Task: Create a due date automation trigger when advanced on, 2 working days before a card is due add fields without custom field "Resume" set to a number lower or equal to 1 and greater or equal to 10 is due at 11:00 AM.
Action: Mouse moved to (1050, 78)
Screenshot: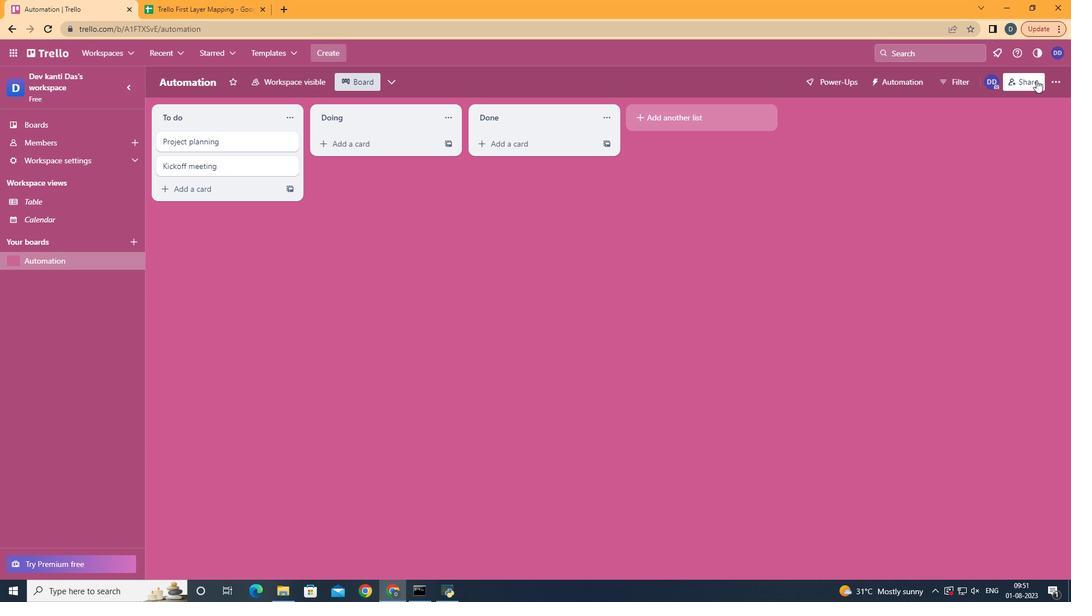 
Action: Mouse pressed left at (1050, 78)
Screenshot: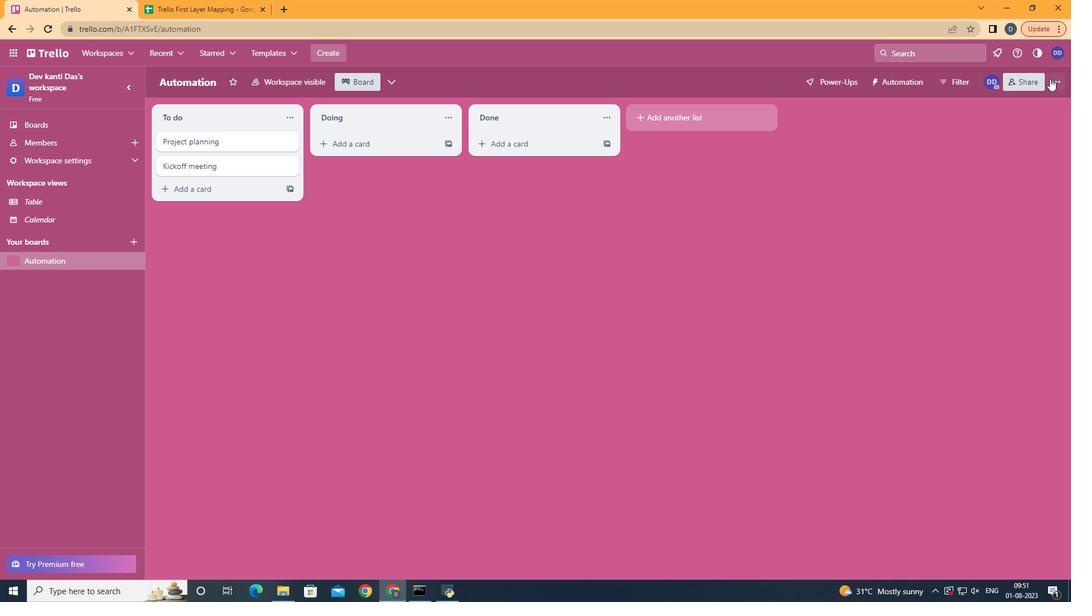 
Action: Mouse moved to (956, 253)
Screenshot: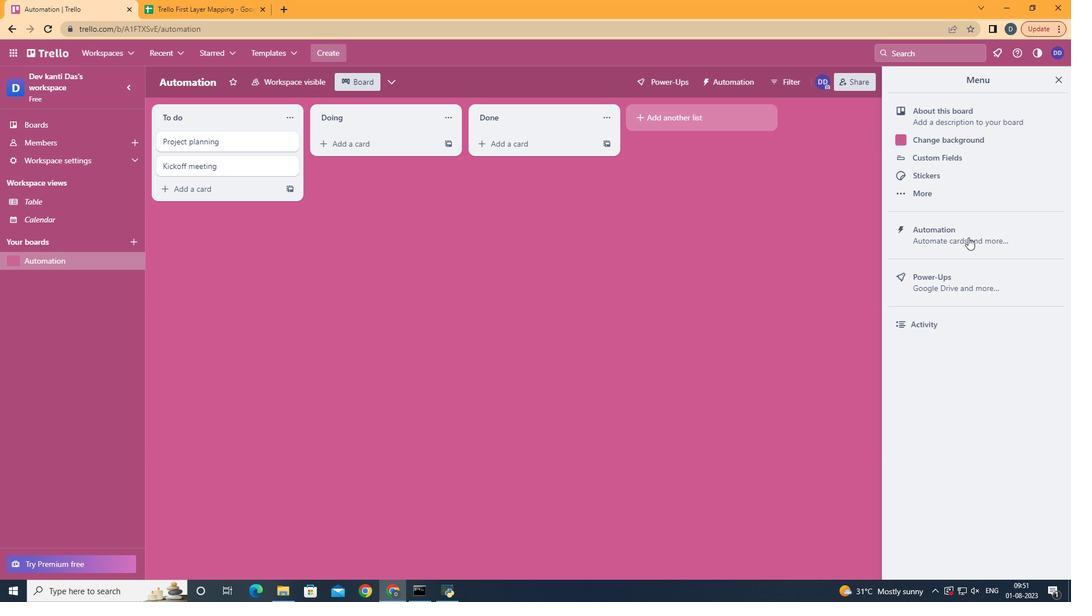 
Action: Mouse pressed left at (956, 253)
Screenshot: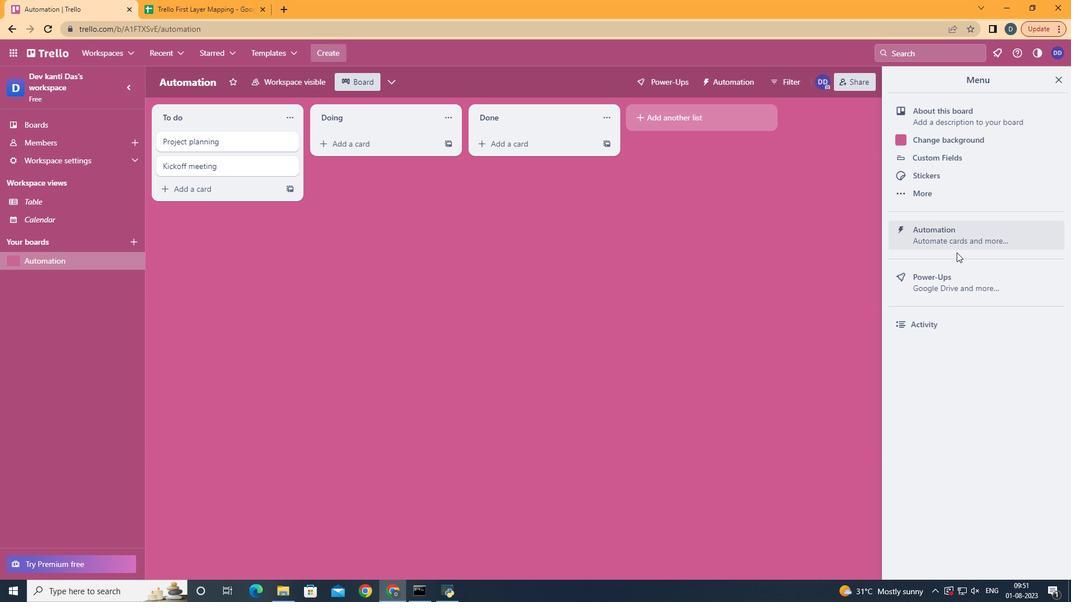 
Action: Mouse moved to (958, 237)
Screenshot: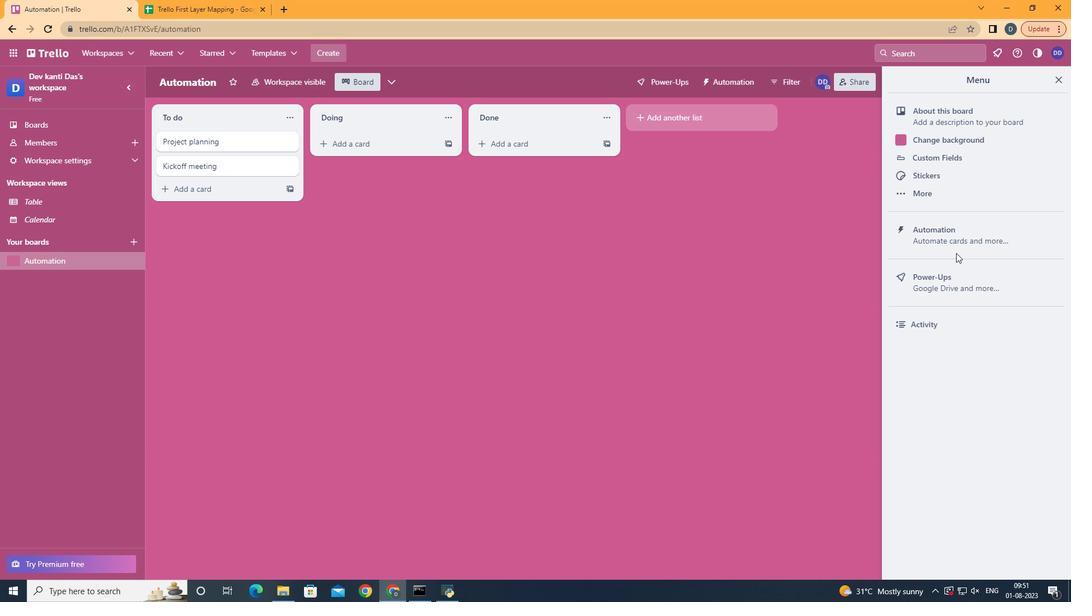 
Action: Mouse pressed left at (958, 237)
Screenshot: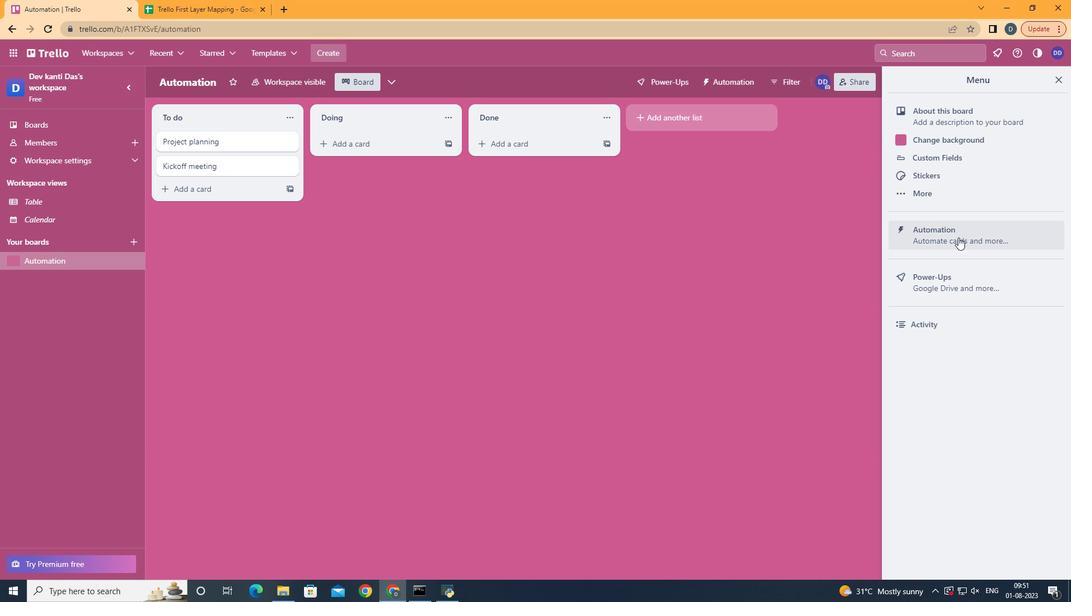 
Action: Mouse moved to (227, 224)
Screenshot: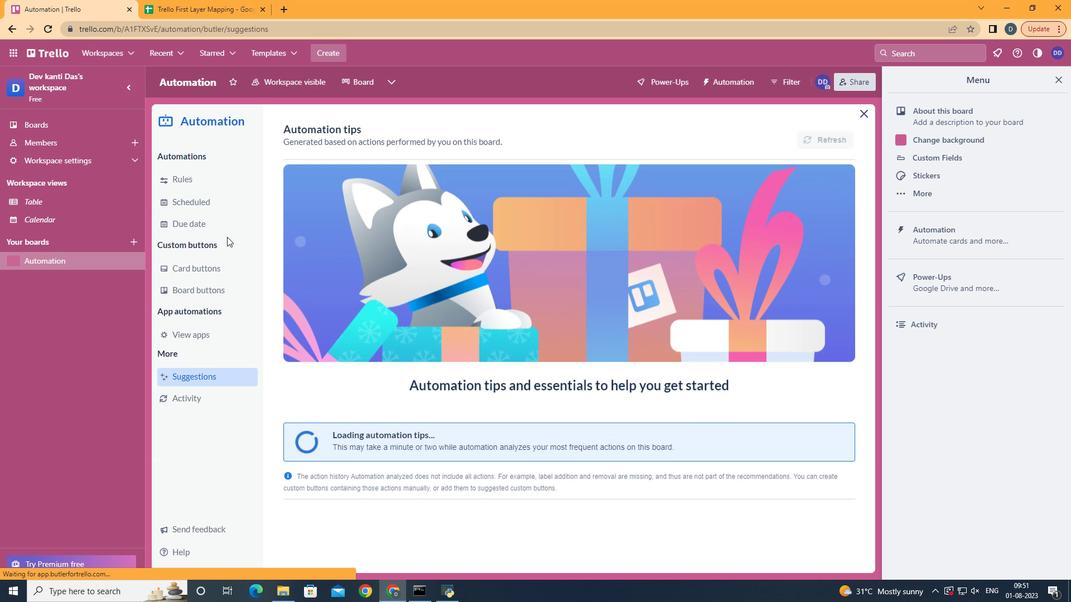 
Action: Mouse pressed left at (227, 224)
Screenshot: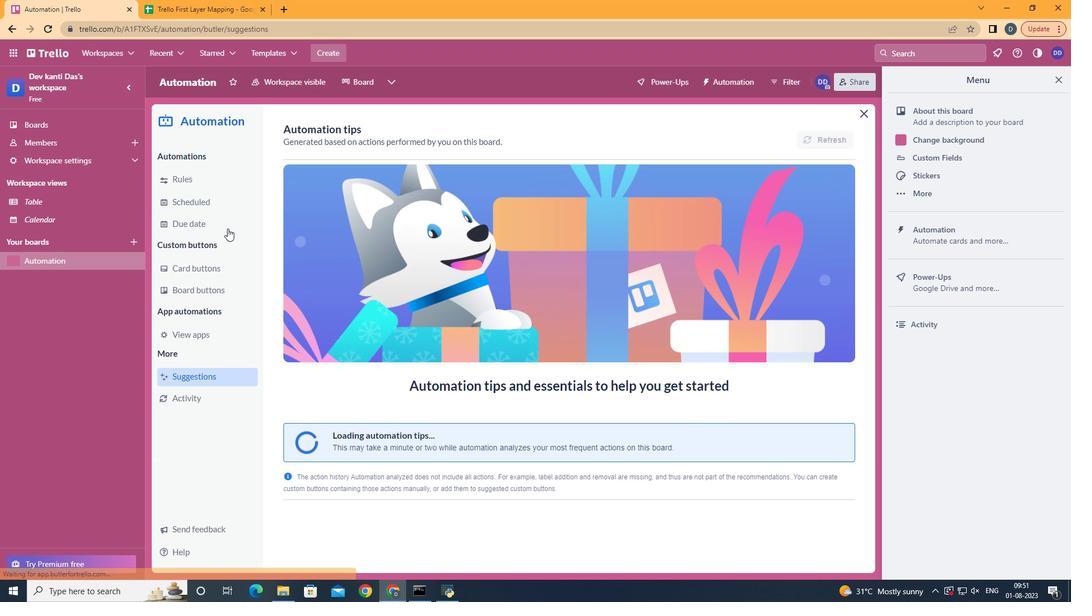 
Action: Mouse moved to (779, 135)
Screenshot: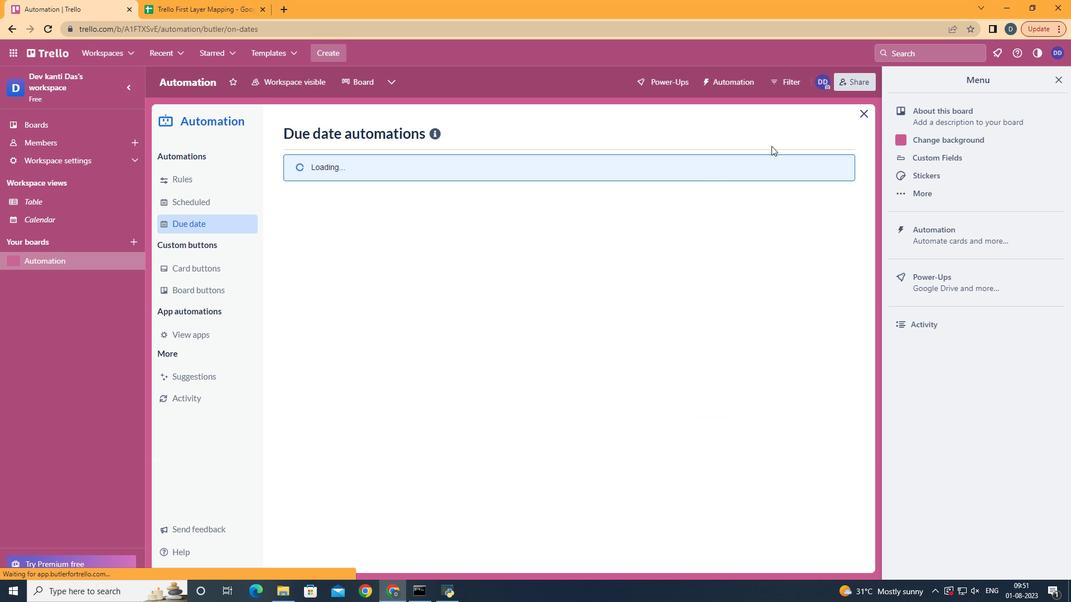
Action: Mouse pressed left at (779, 135)
Screenshot: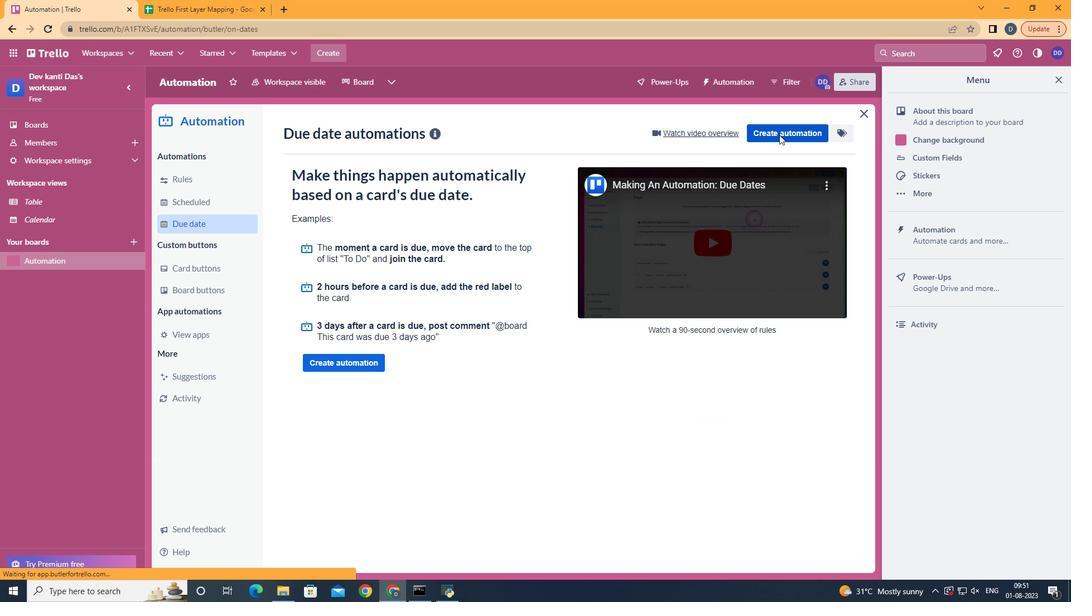 
Action: Mouse moved to (534, 248)
Screenshot: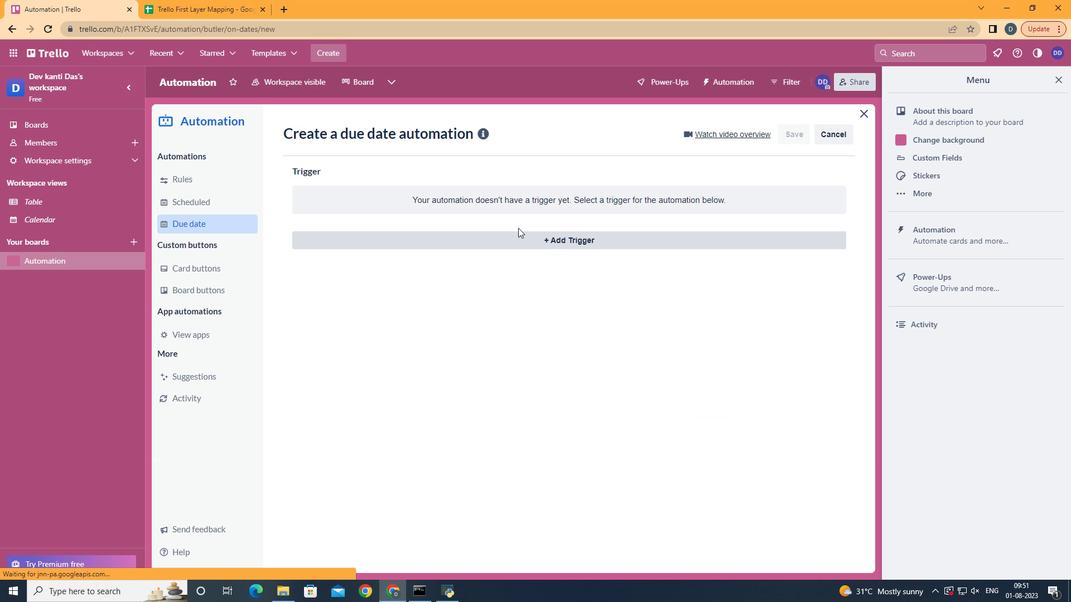 
Action: Mouse pressed left at (534, 248)
Screenshot: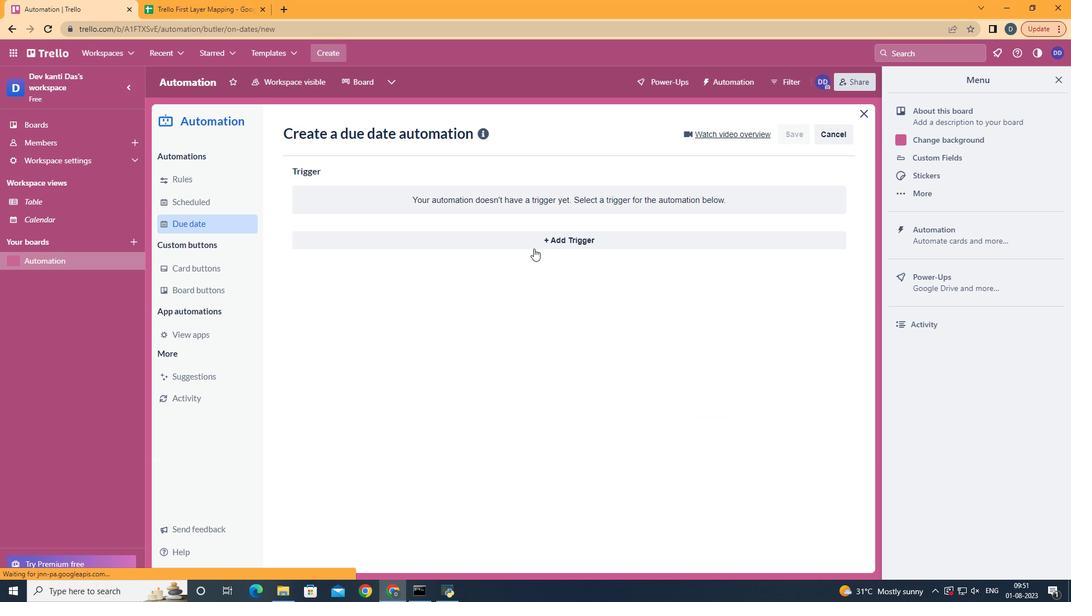 
Action: Mouse moved to (367, 457)
Screenshot: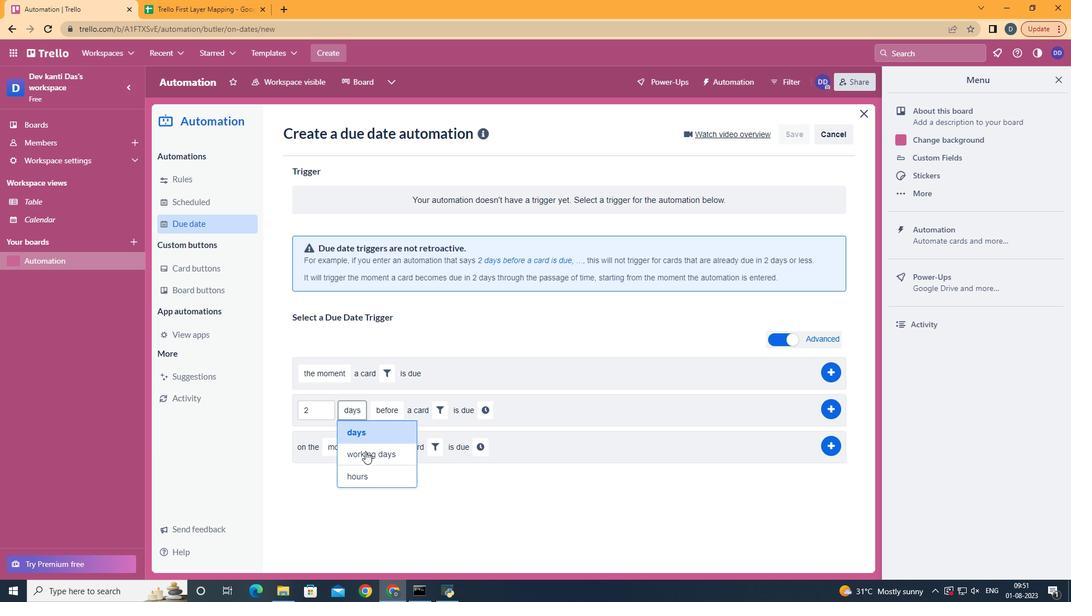 
Action: Mouse pressed left at (367, 457)
Screenshot: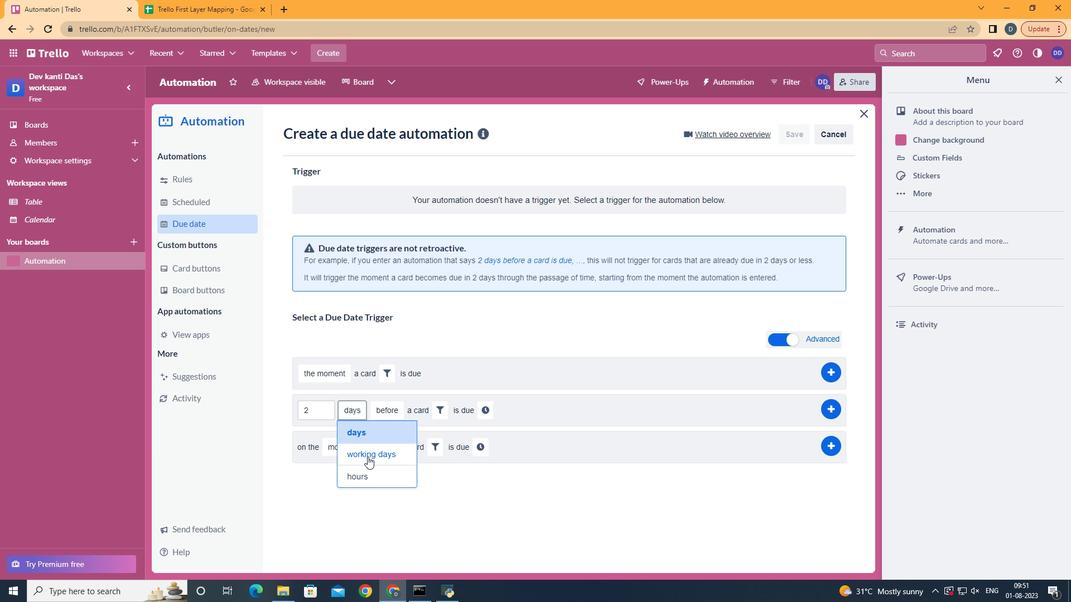 
Action: Mouse moved to (468, 408)
Screenshot: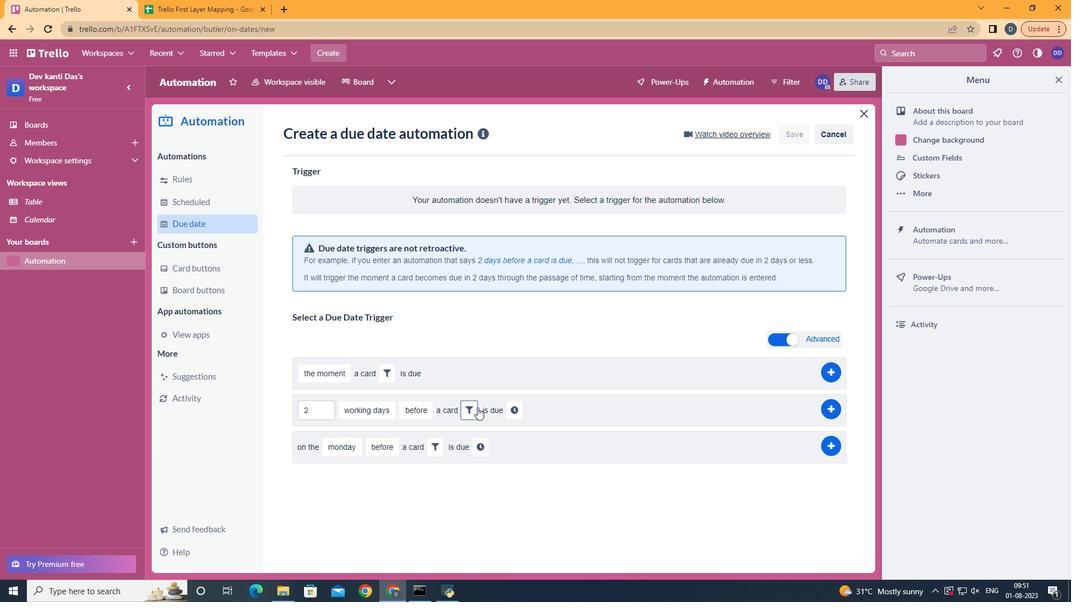 
Action: Mouse pressed left at (468, 408)
Screenshot: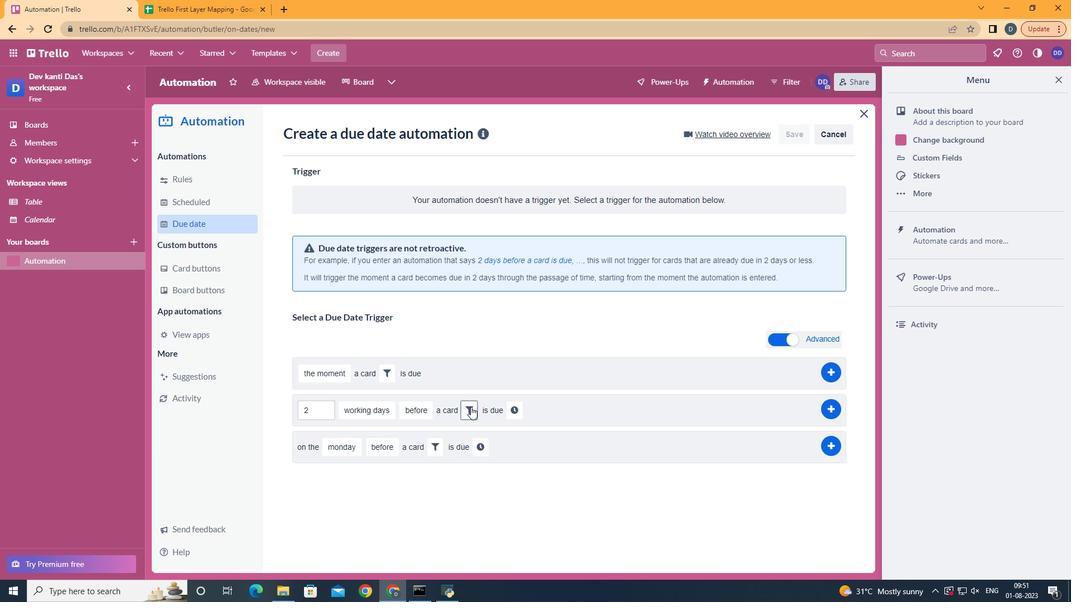 
Action: Mouse moved to (650, 444)
Screenshot: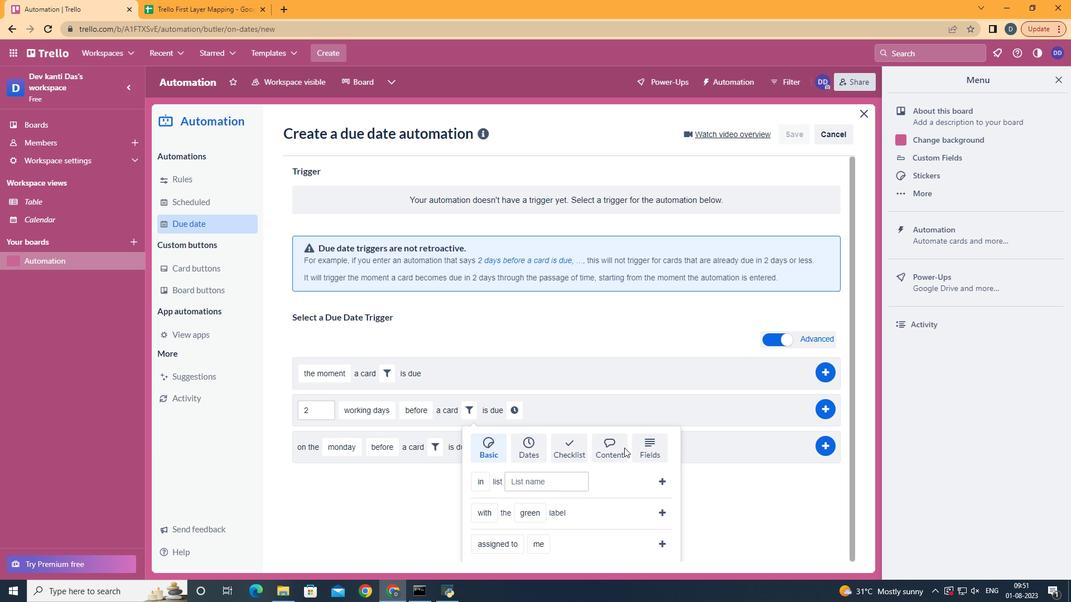 
Action: Mouse pressed left at (650, 444)
Screenshot: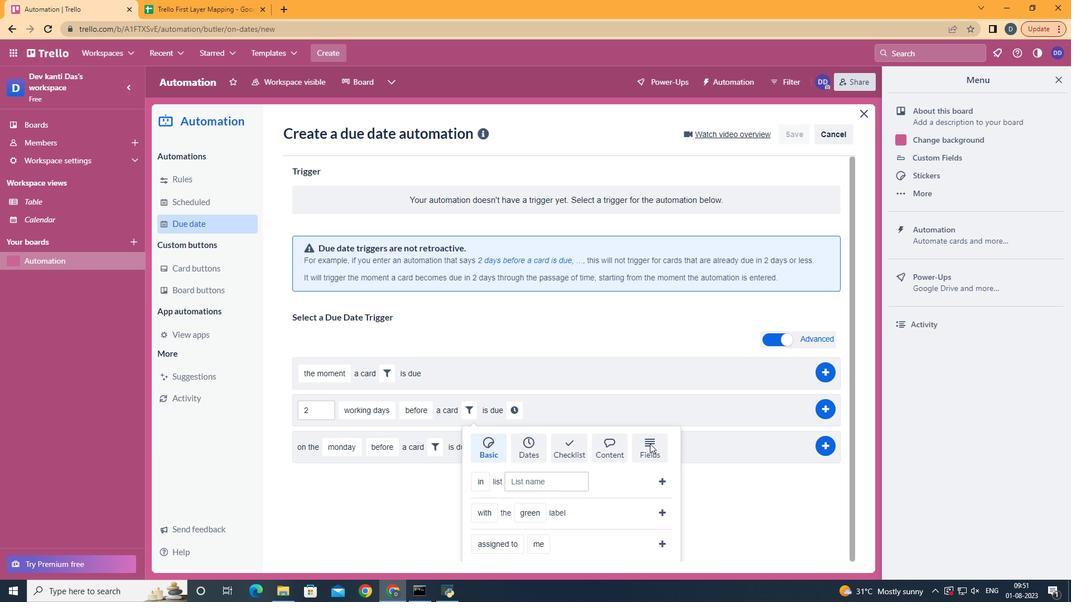 
Action: Mouse scrolled (650, 443) with delta (0, 0)
Screenshot: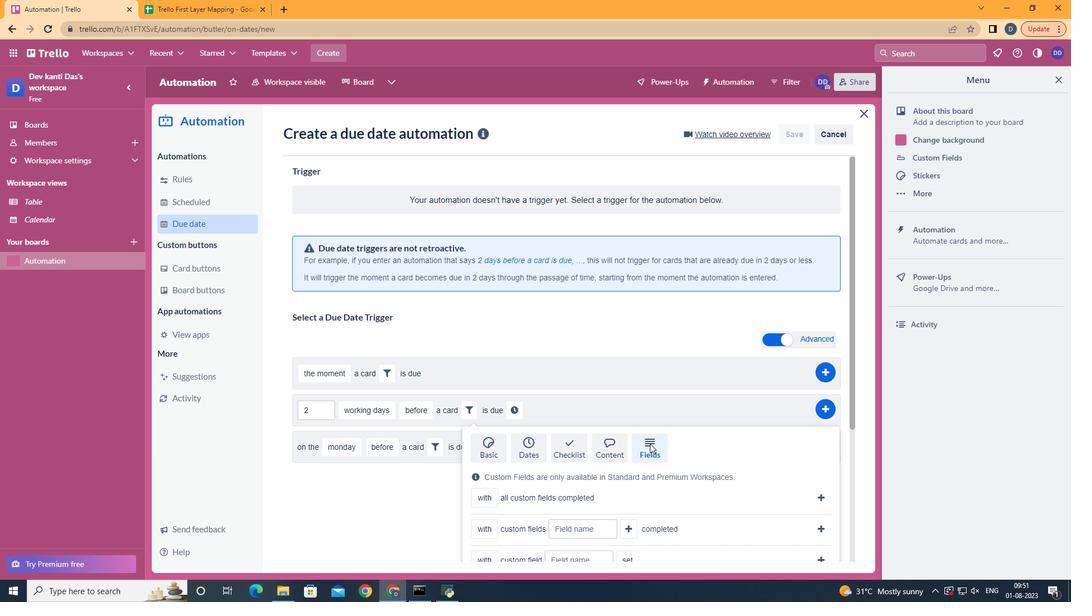 
Action: Mouse scrolled (650, 443) with delta (0, 0)
Screenshot: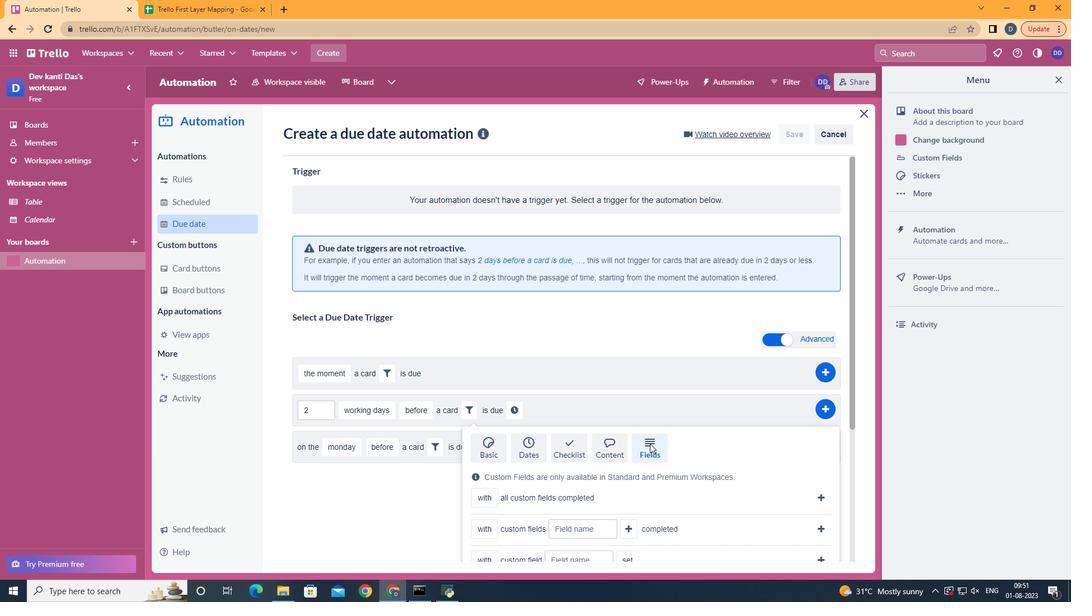 
Action: Mouse scrolled (650, 443) with delta (0, 0)
Screenshot: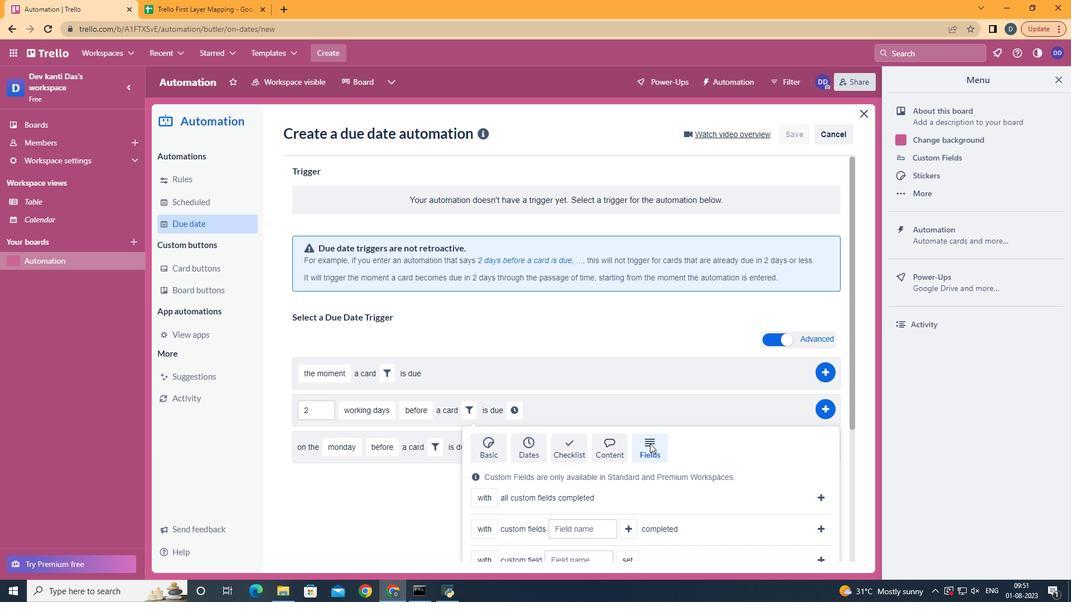 
Action: Mouse scrolled (650, 443) with delta (0, 0)
Screenshot: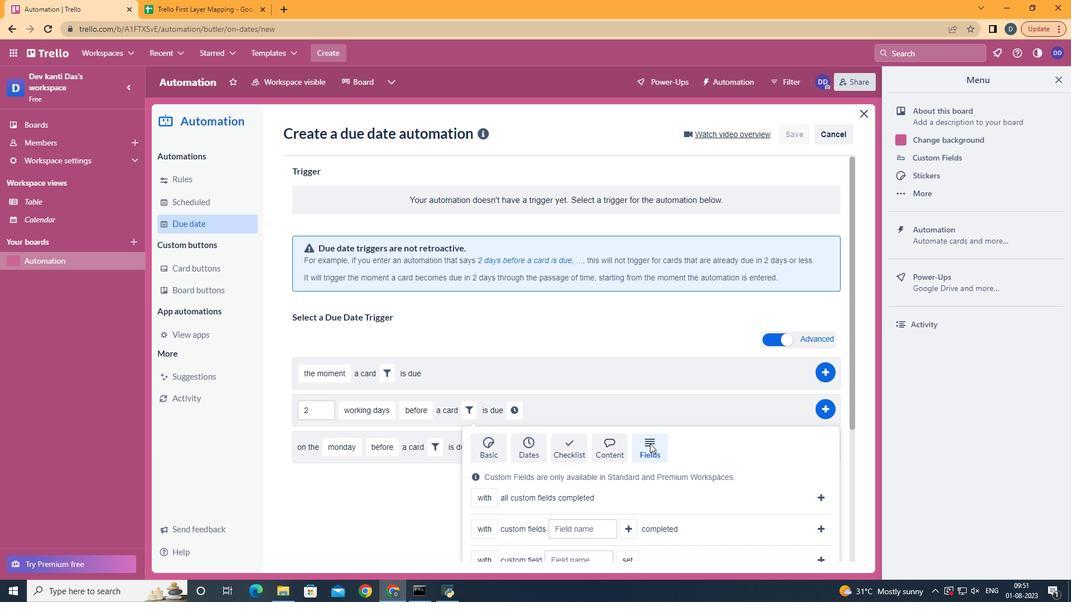 
Action: Mouse scrolled (650, 443) with delta (0, 0)
Screenshot: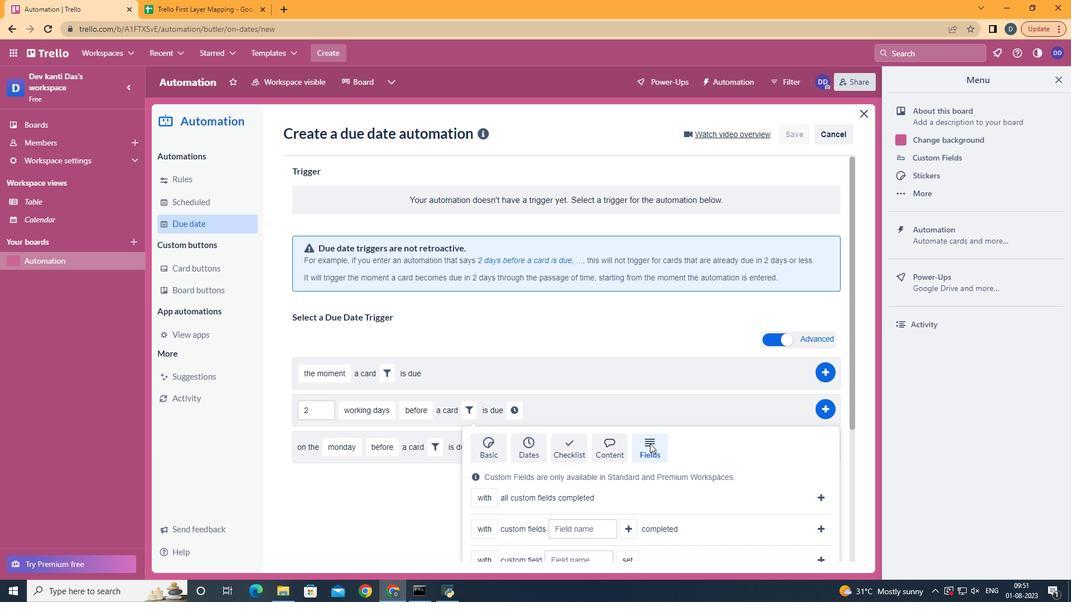 
Action: Mouse scrolled (650, 443) with delta (0, 0)
Screenshot: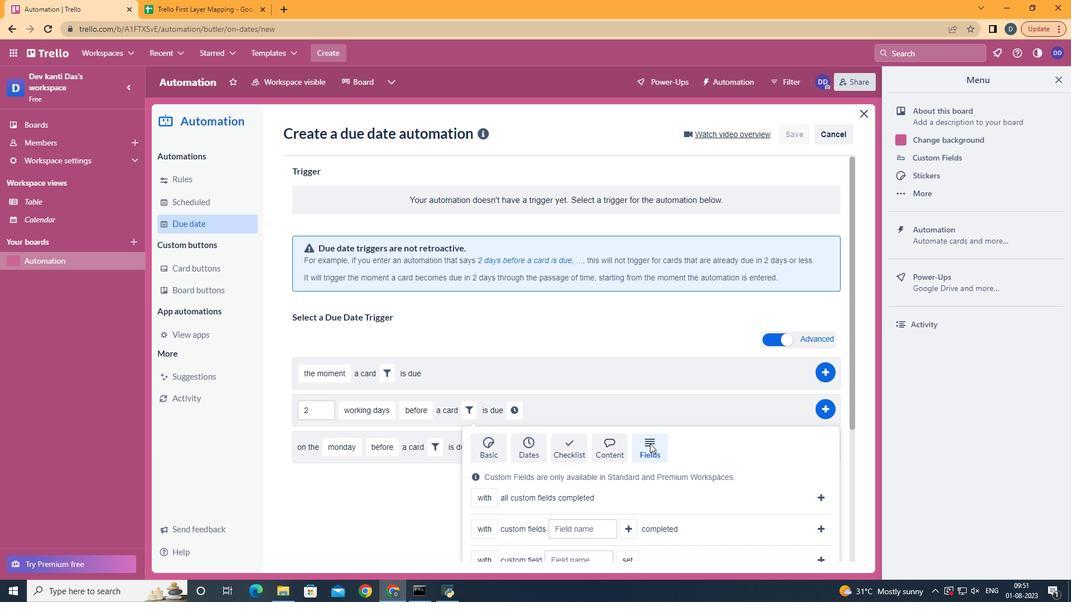 
Action: Mouse scrolled (650, 443) with delta (0, 0)
Screenshot: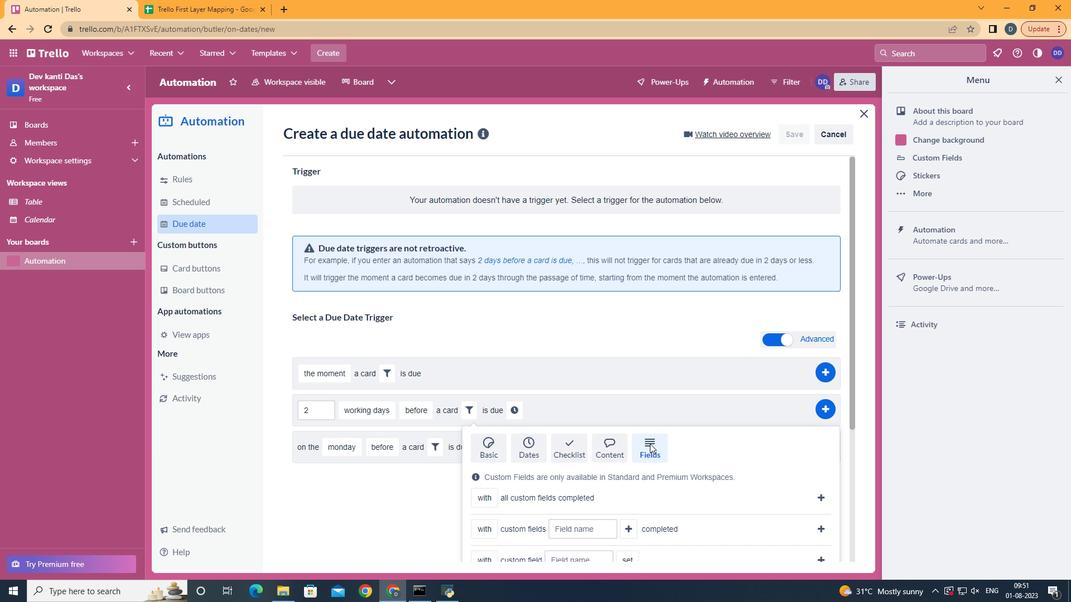 
Action: Mouse moved to (495, 501)
Screenshot: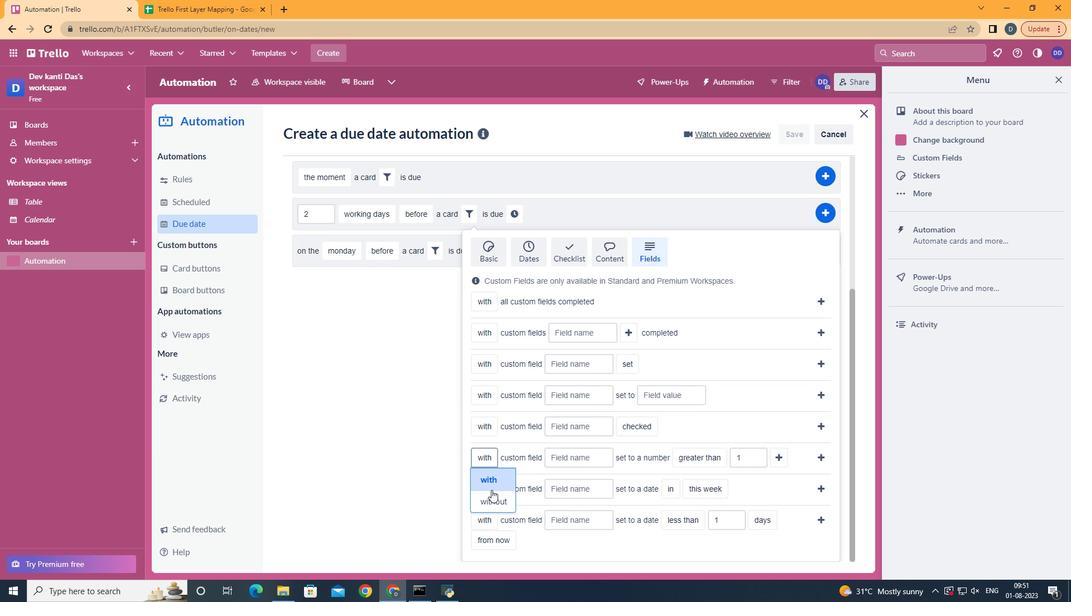 
Action: Mouse pressed left at (495, 501)
Screenshot: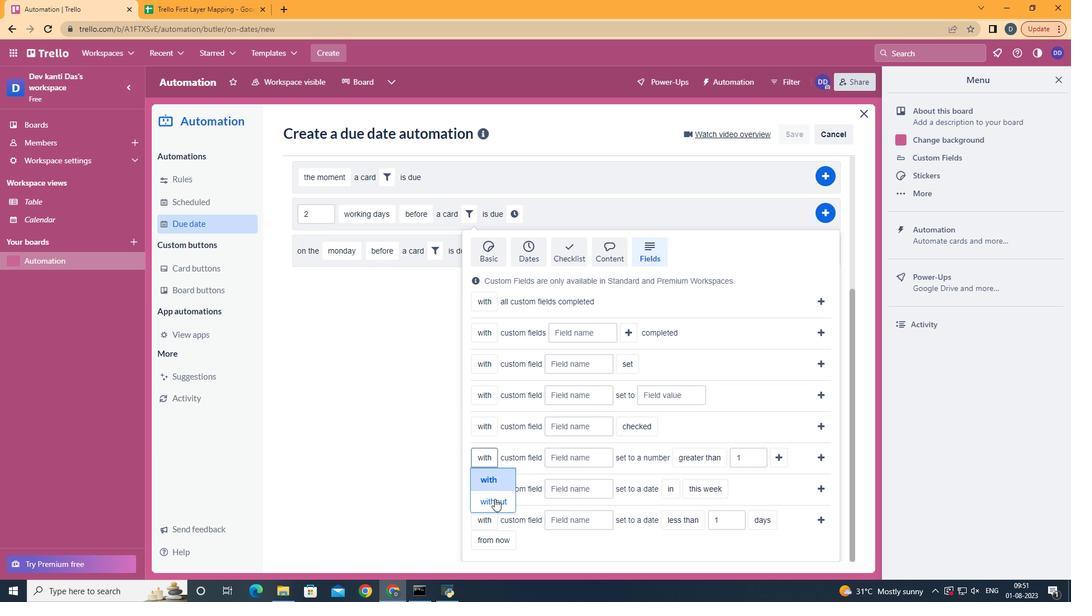 
Action: Mouse moved to (576, 454)
Screenshot: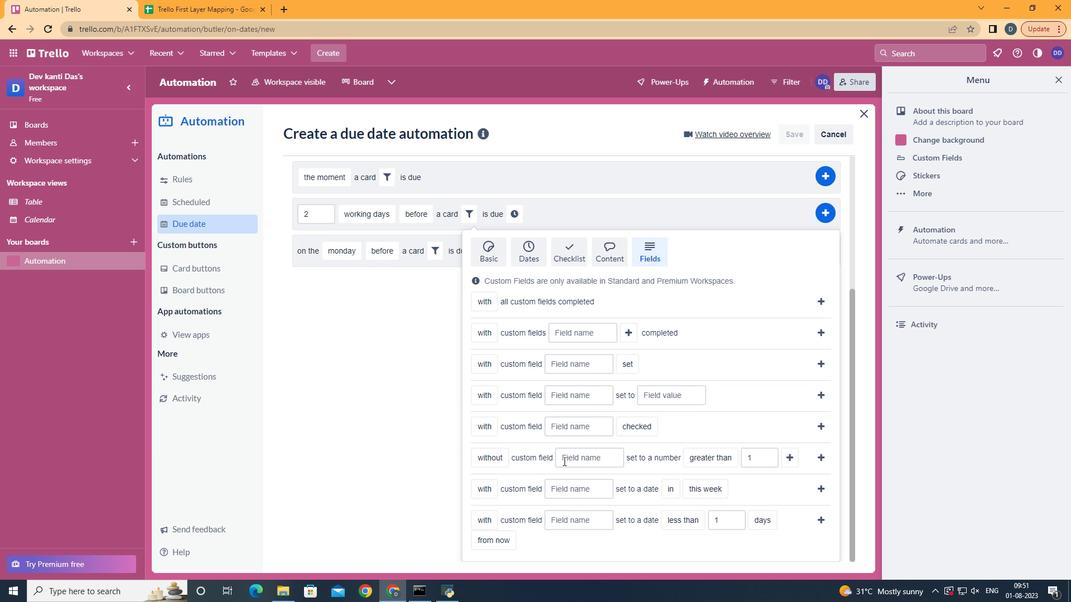 
Action: Mouse pressed left at (576, 454)
Screenshot: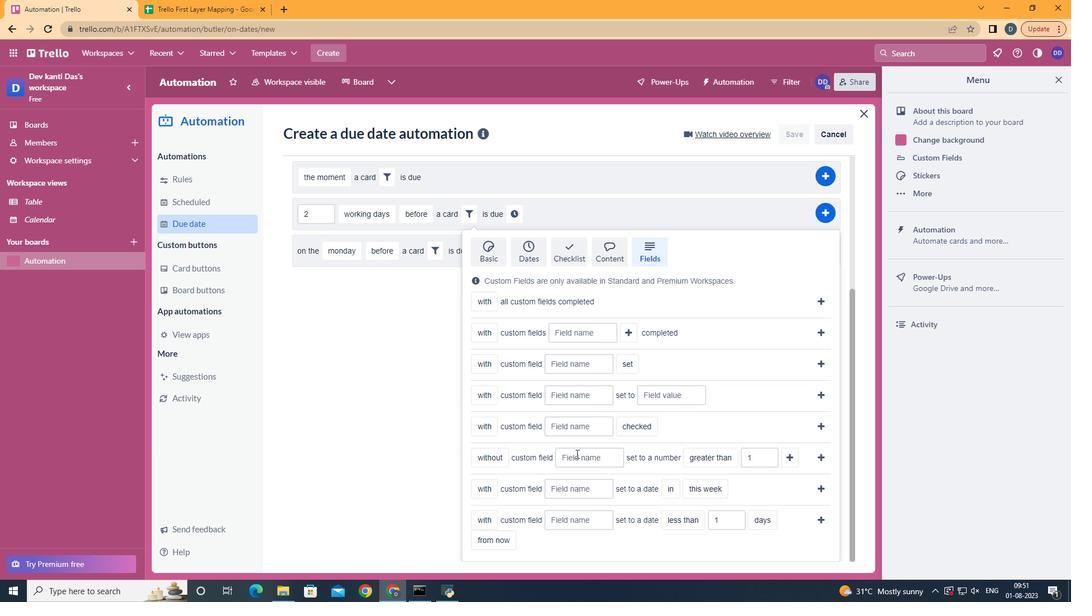 
Action: Key pressed <Key.shift>Resume
Screenshot: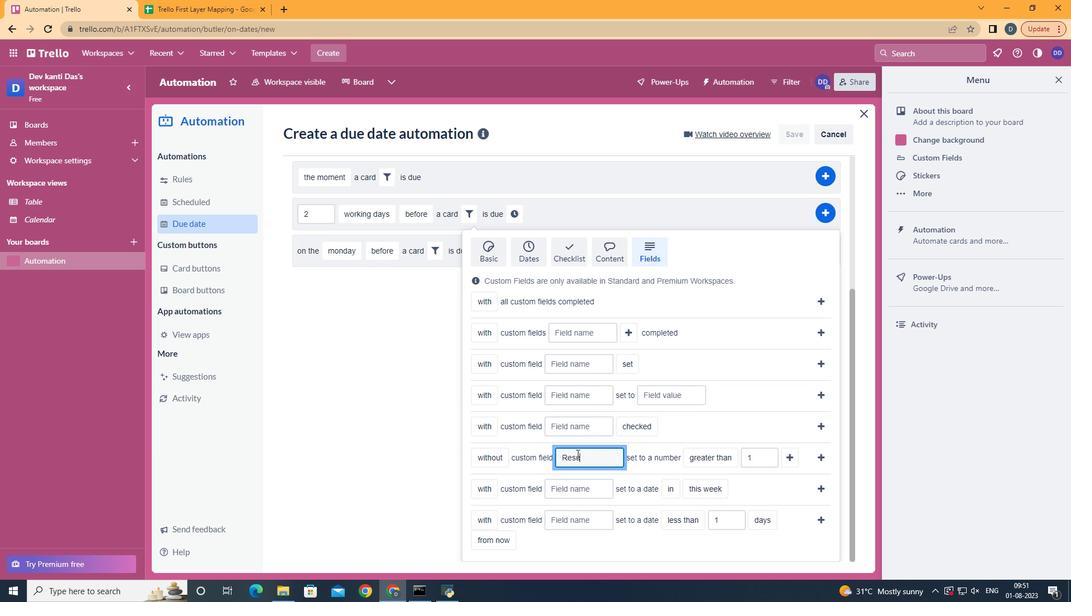 
Action: Mouse moved to (717, 544)
Screenshot: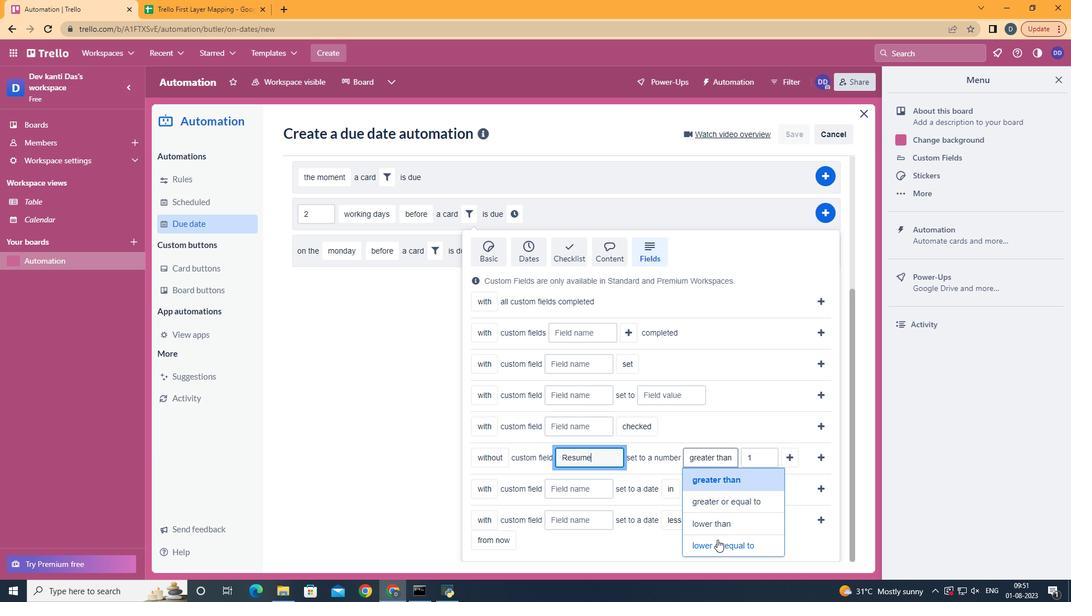 
Action: Mouse pressed left at (717, 544)
Screenshot: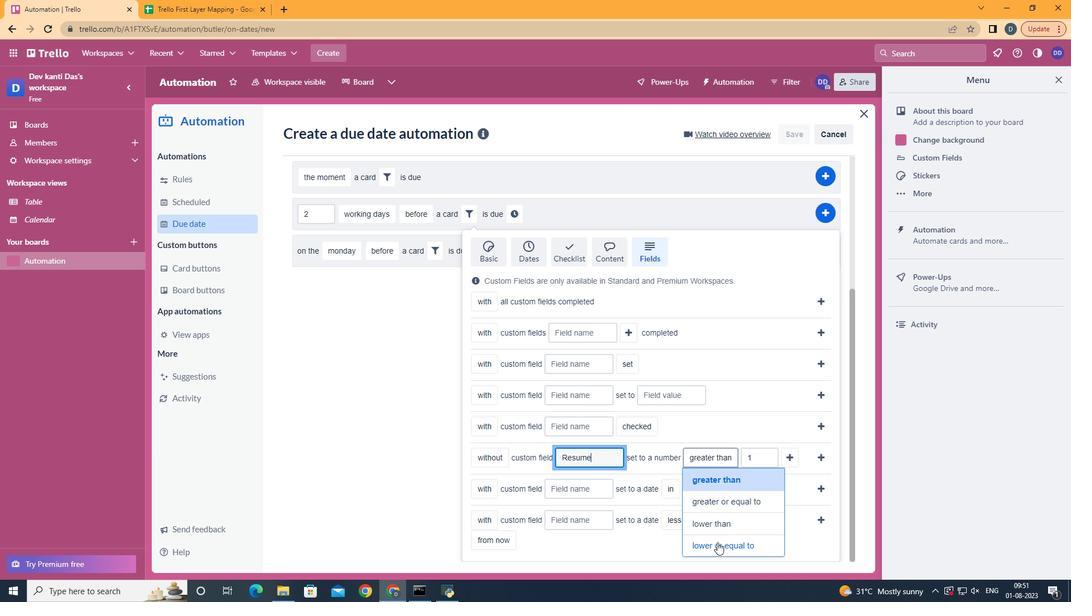 
Action: Mouse moved to (486, 479)
Screenshot: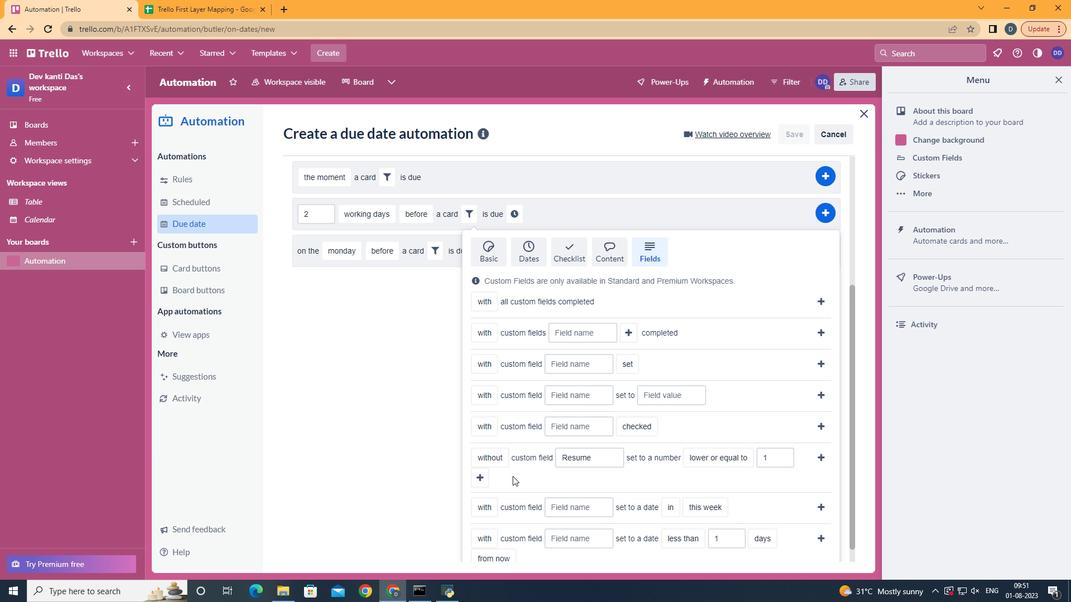 
Action: Mouse pressed left at (486, 479)
Screenshot: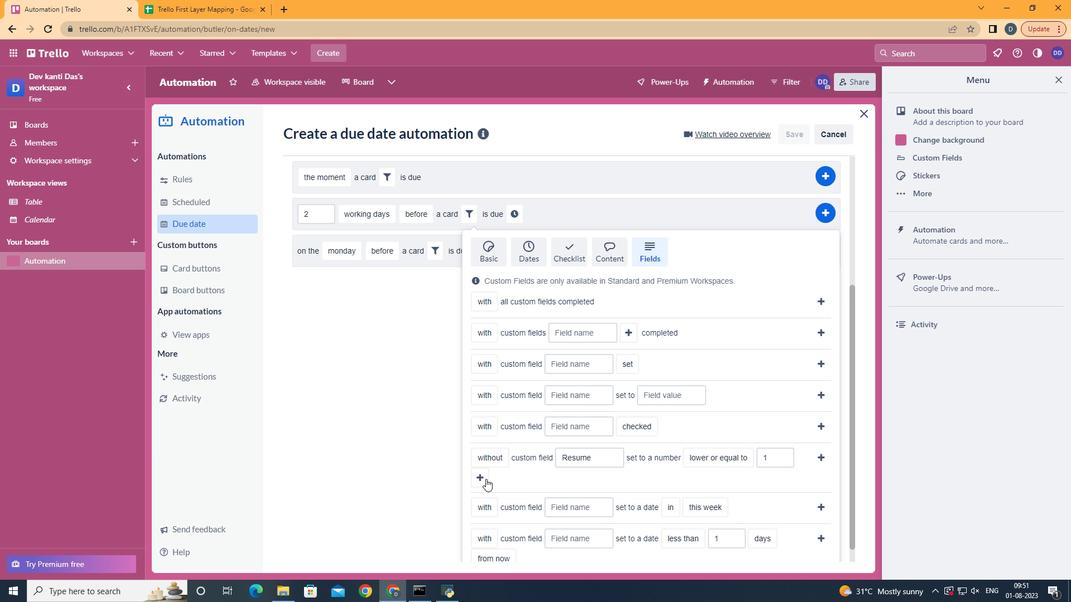 
Action: Mouse moved to (532, 462)
Screenshot: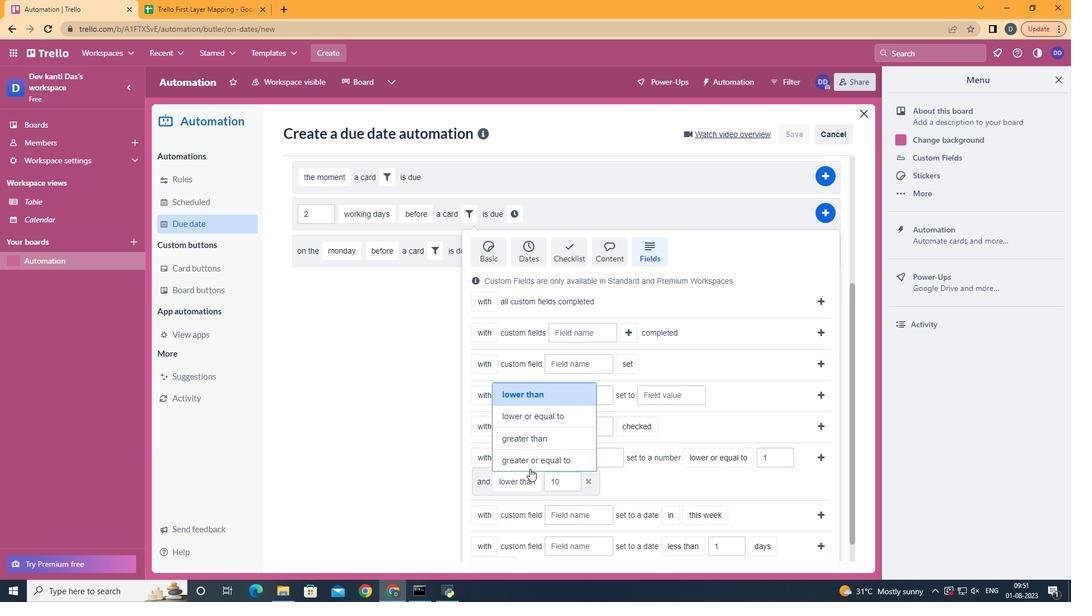 
Action: Mouse pressed left at (532, 462)
Screenshot: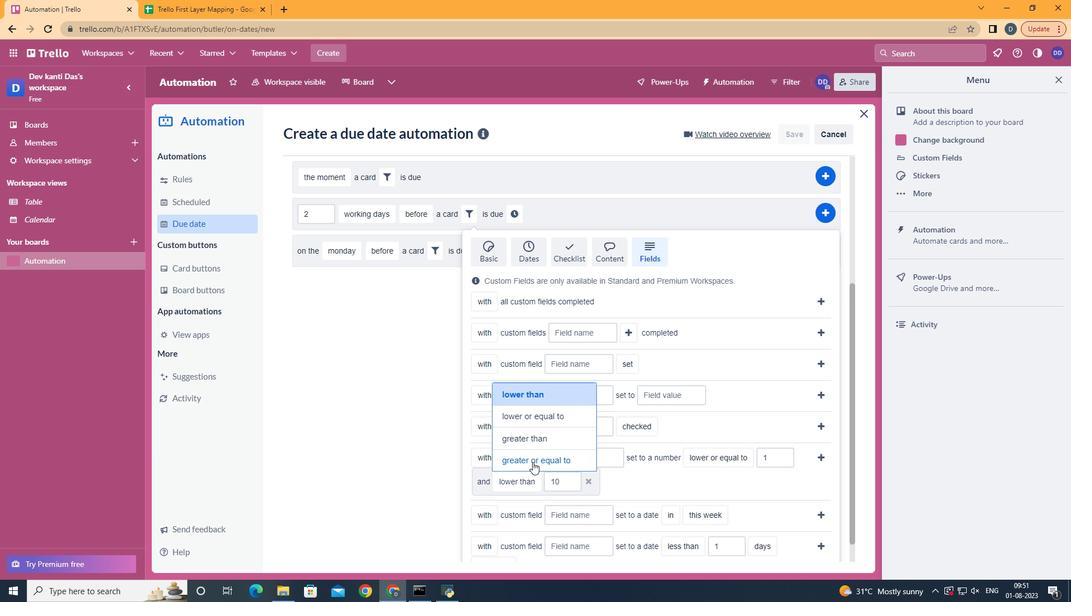 
Action: Mouse moved to (823, 464)
Screenshot: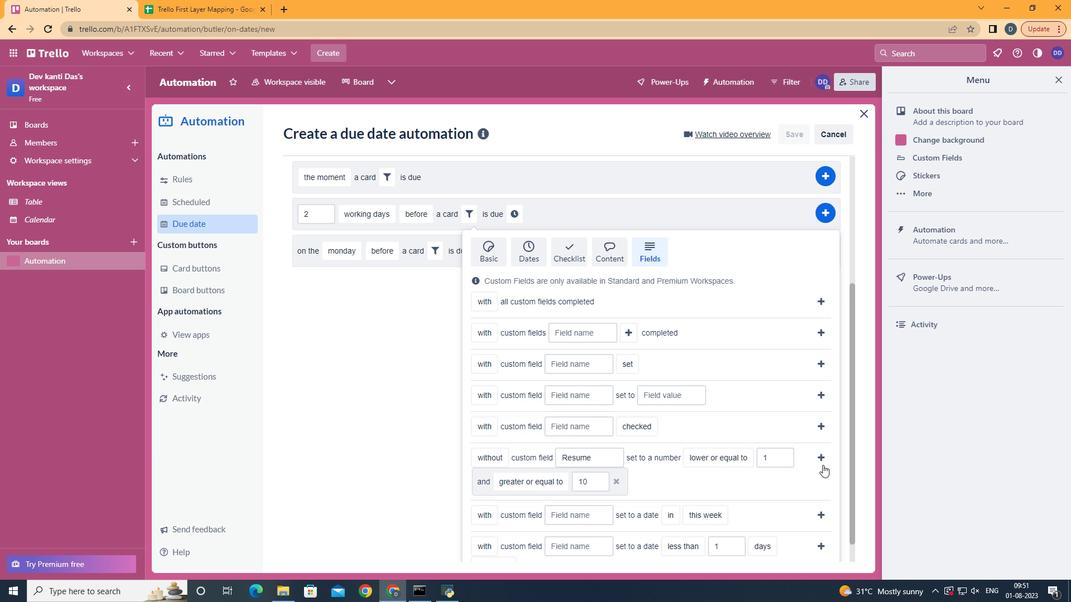 
Action: Mouse pressed left at (823, 464)
Screenshot: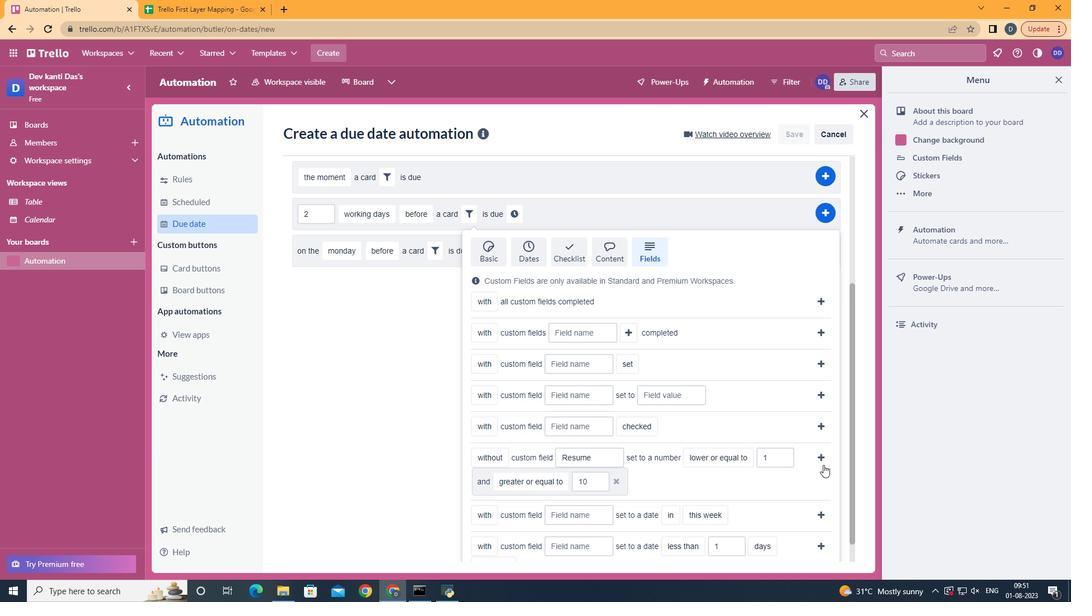 
Action: Mouse moved to (351, 437)
Screenshot: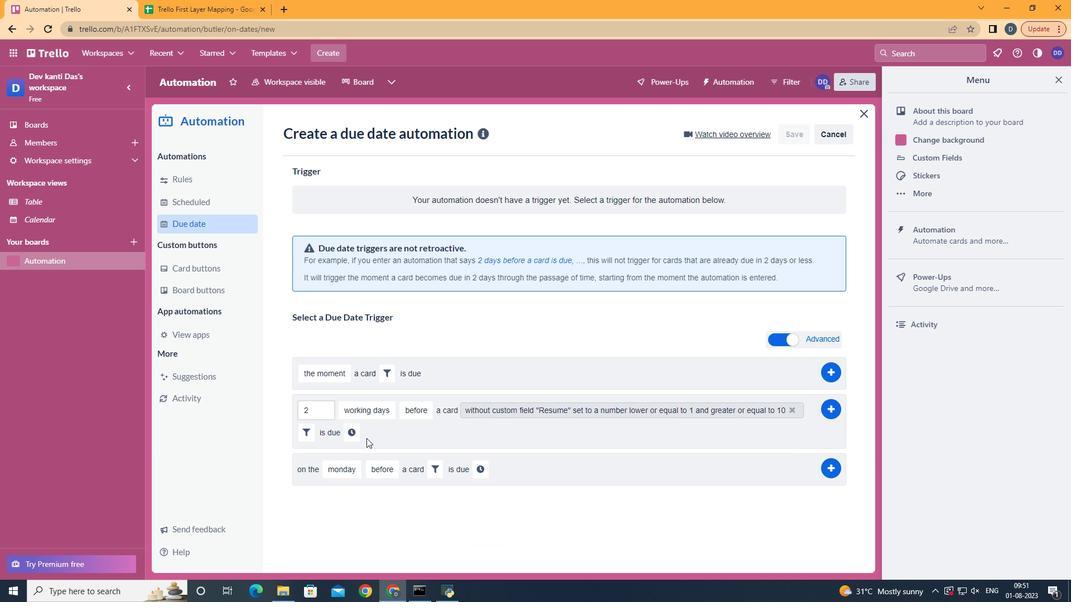 
Action: Mouse pressed left at (351, 437)
Screenshot: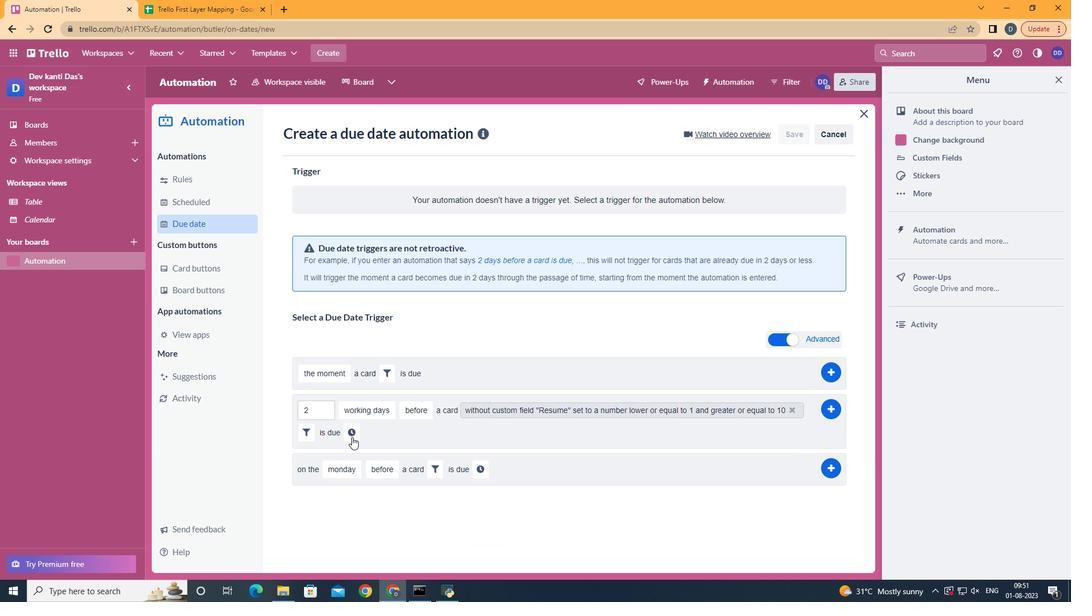 
Action: Mouse moved to (375, 436)
Screenshot: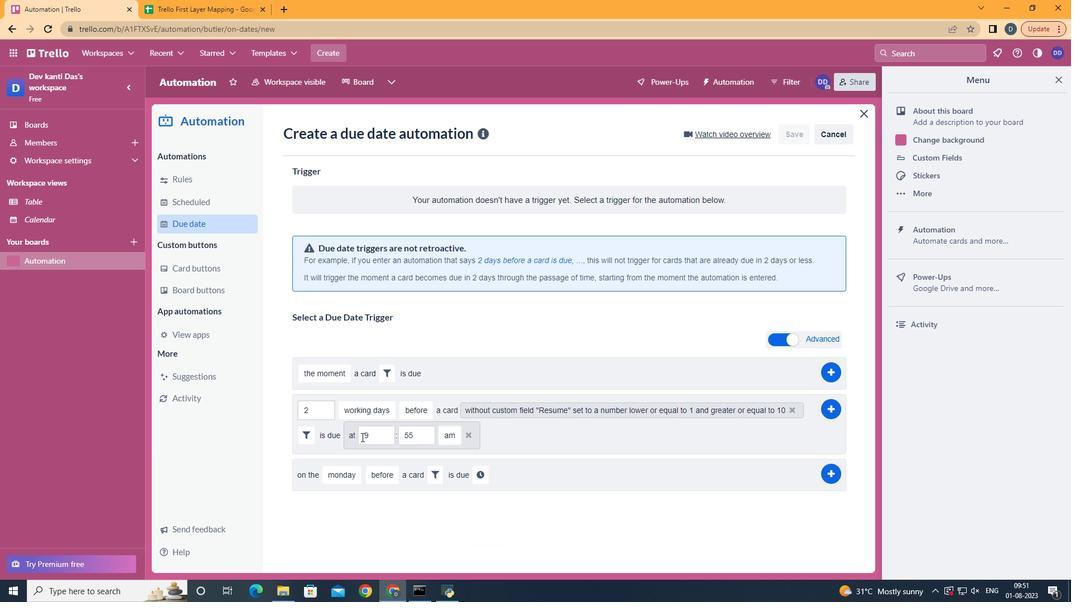 
Action: Mouse pressed left at (375, 436)
Screenshot: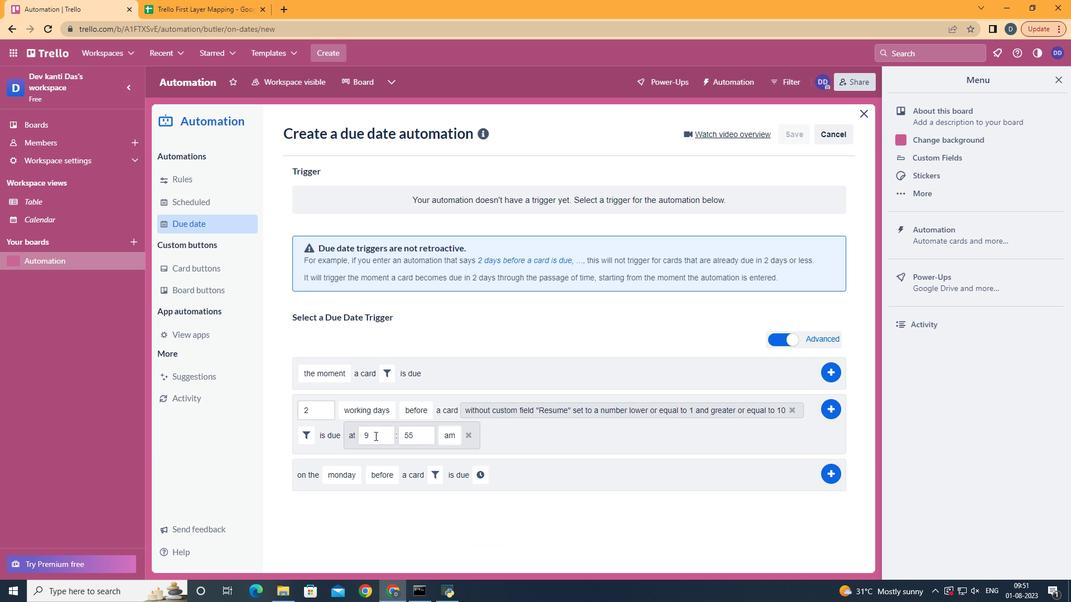 
Action: Key pressed <Key.backspace>11
Screenshot: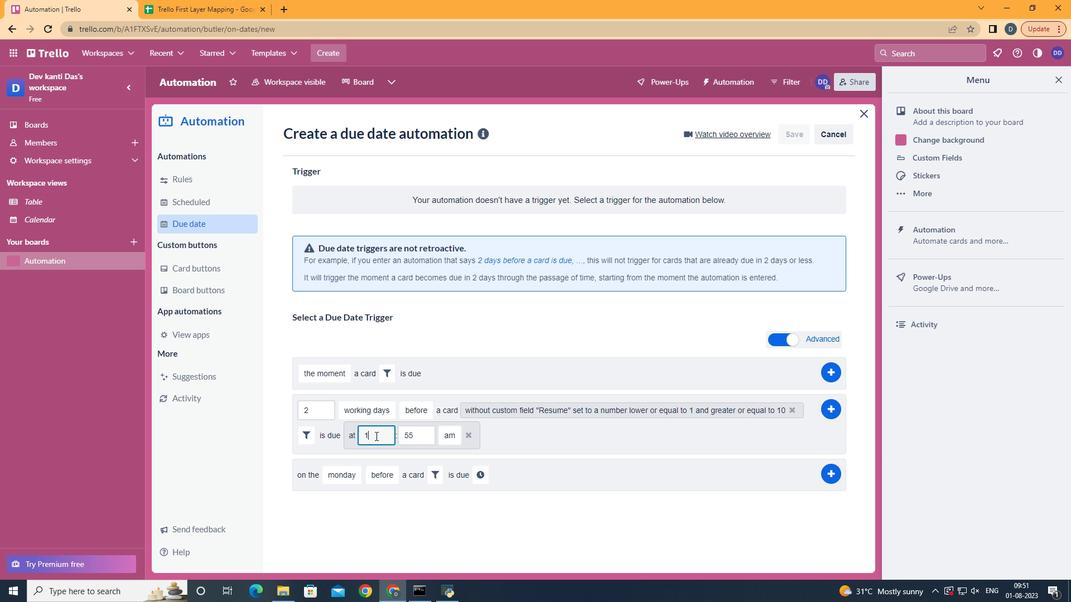 
Action: Mouse moved to (421, 434)
Screenshot: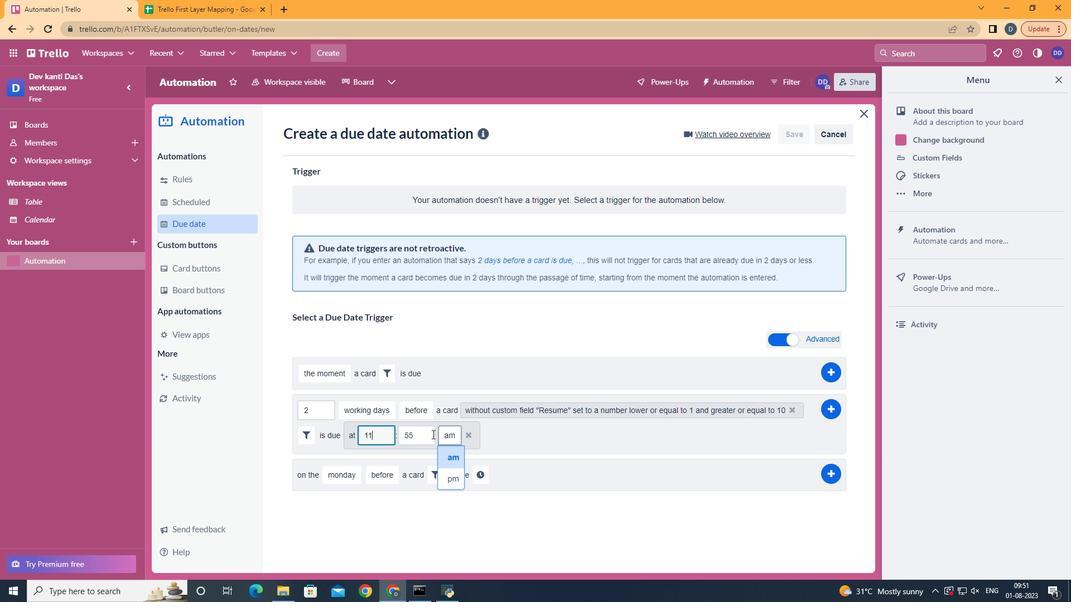 
Action: Mouse pressed left at (421, 434)
Screenshot: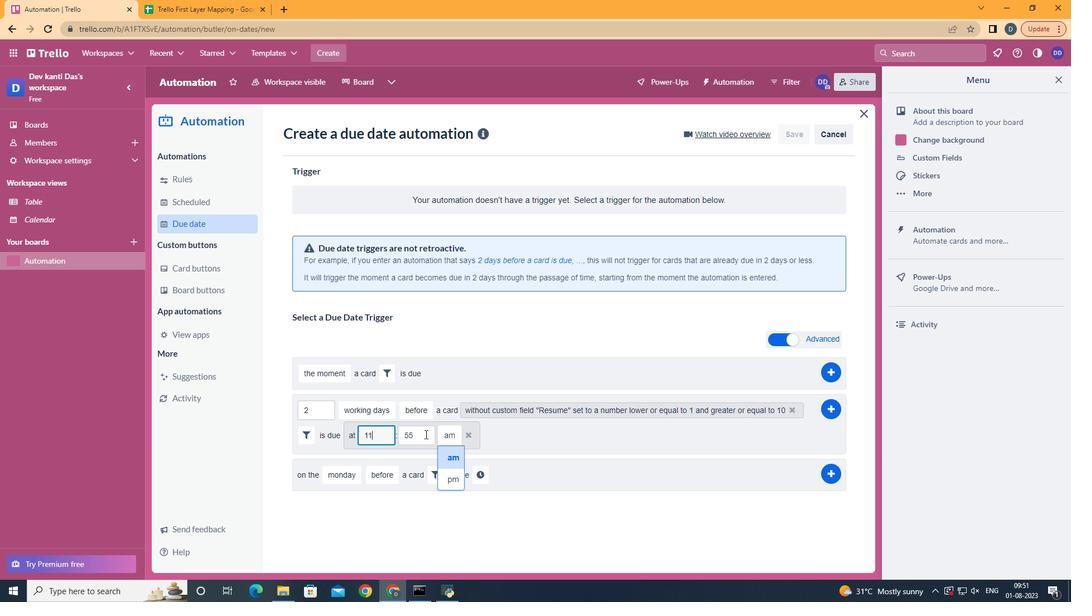 
Action: Key pressed <Key.backspace><Key.backspace>00
Screenshot: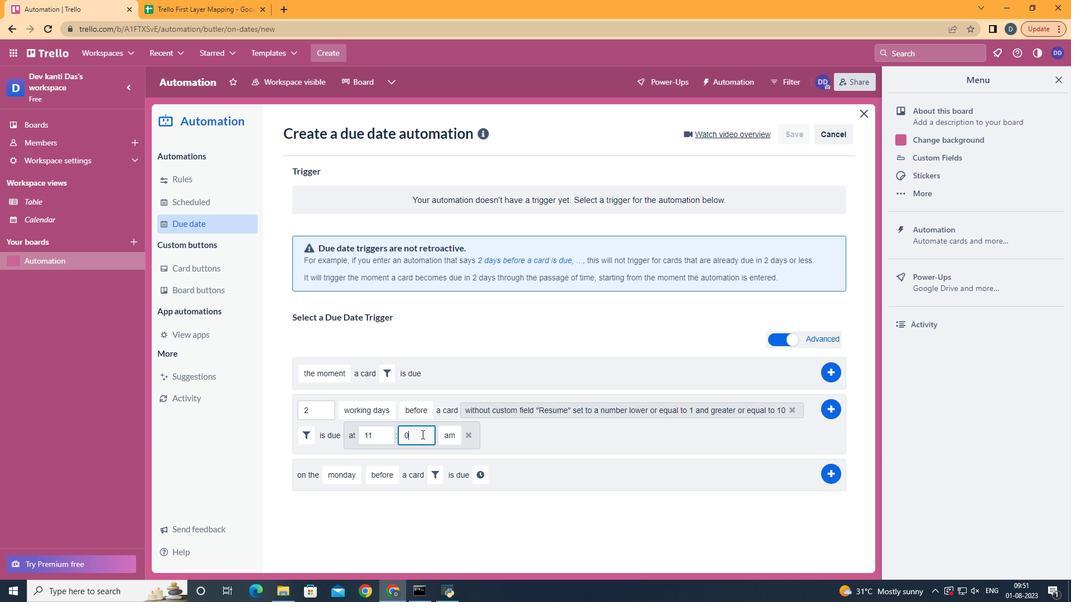 
Action: Mouse moved to (839, 403)
Screenshot: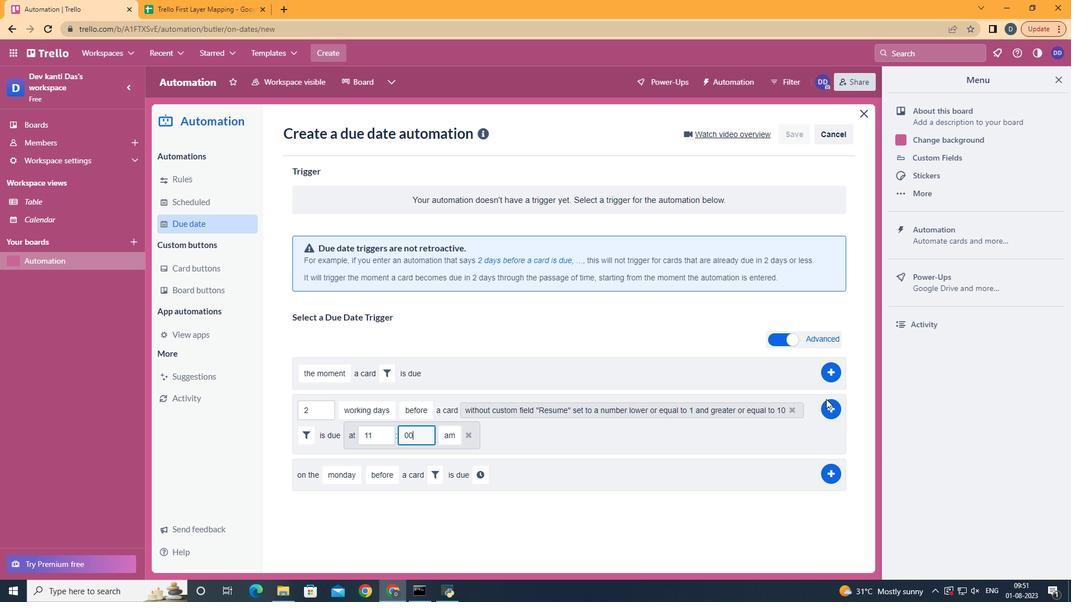 
Action: Mouse pressed left at (839, 403)
Screenshot: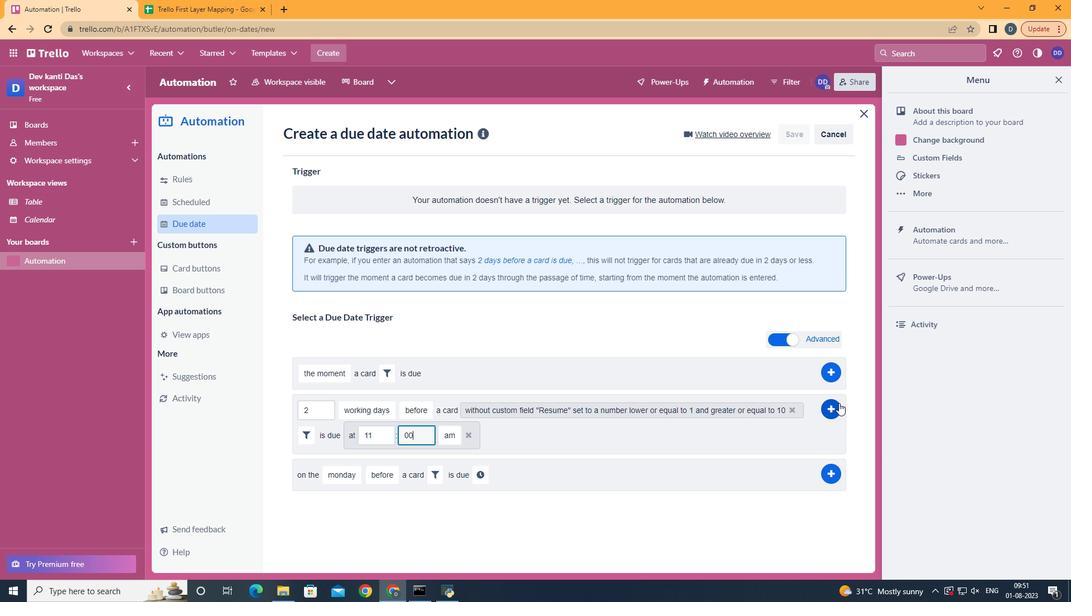 
Action: Mouse moved to (499, 328)
Screenshot: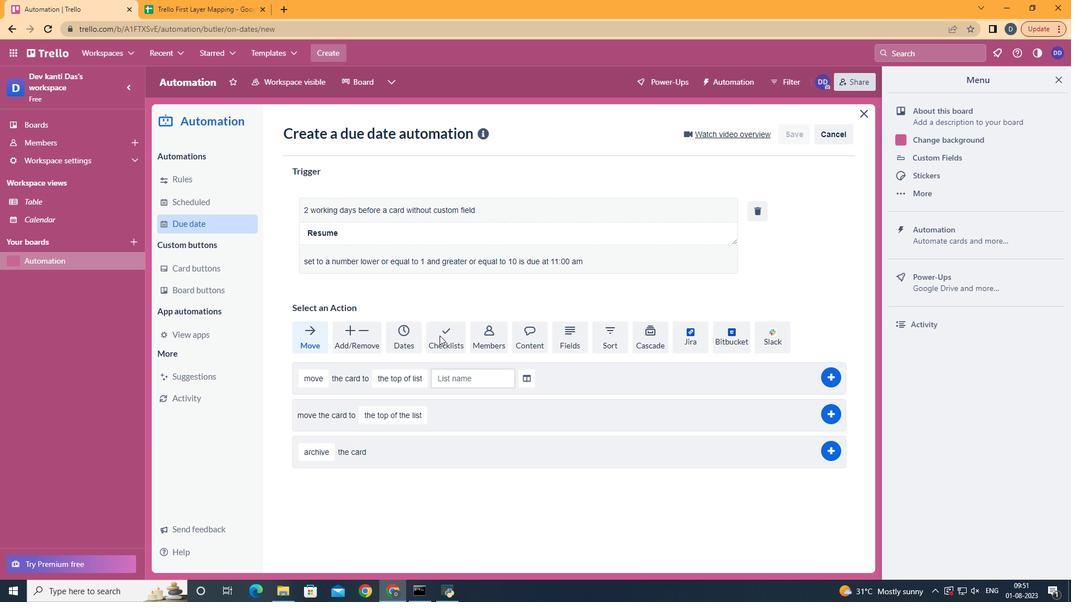 
